 Task: For heading Arial with bold.  font size for heading22,  'Change the font style of data to'Arial Narrow.  and font size to 14,  Change the alignment of both headline & data to Align middle.  In the sheet  Expense Tracker
Action: Mouse moved to (136, 111)
Screenshot: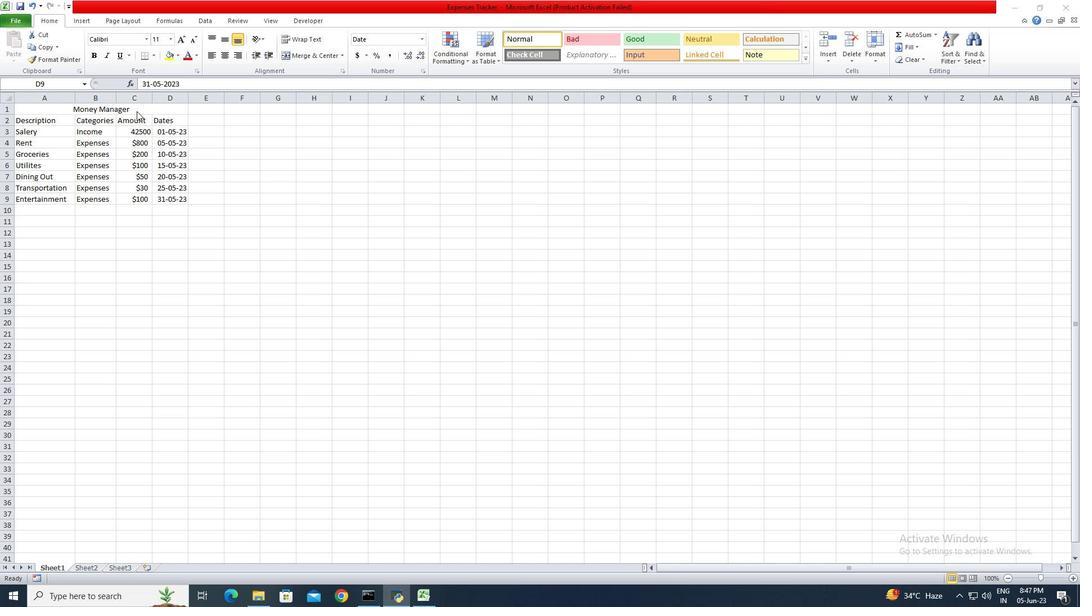 
Action: Mouse pressed left at (136, 111)
Screenshot: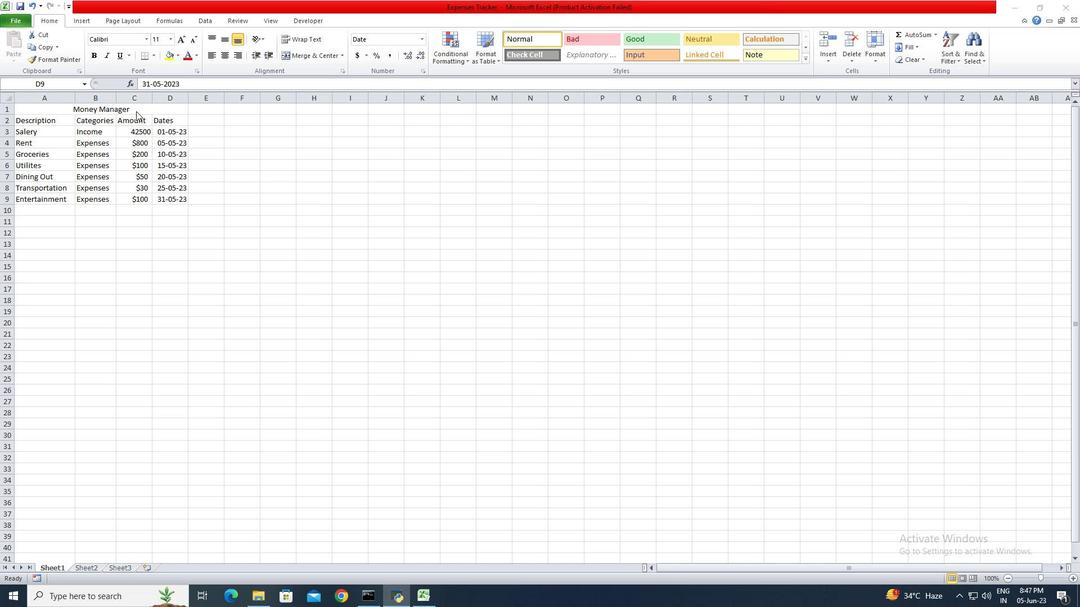 
Action: Mouse moved to (136, 108)
Screenshot: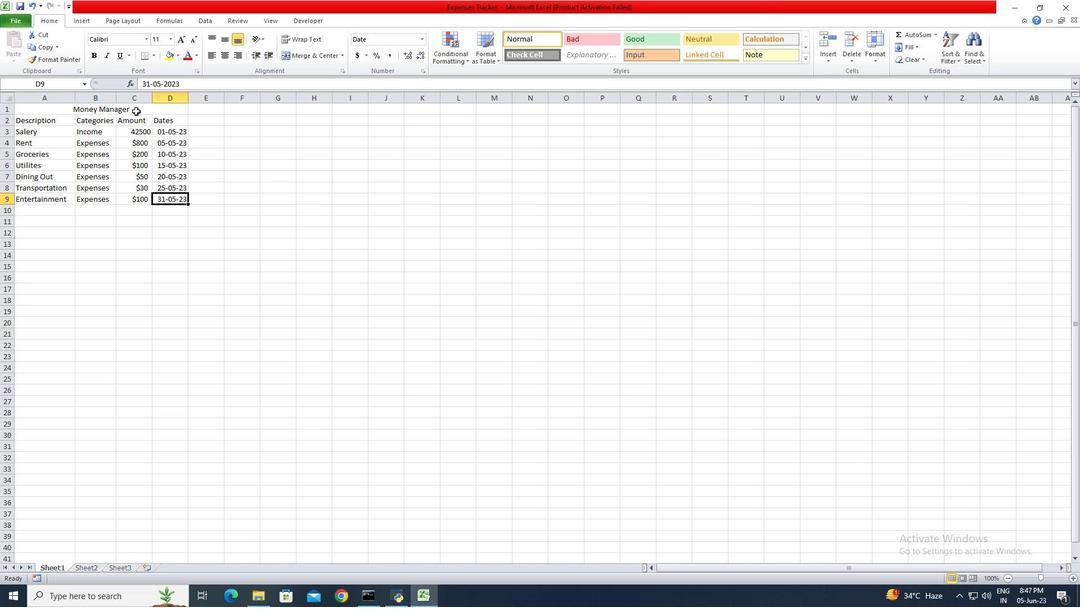 
Action: Mouse pressed left at (136, 108)
Screenshot: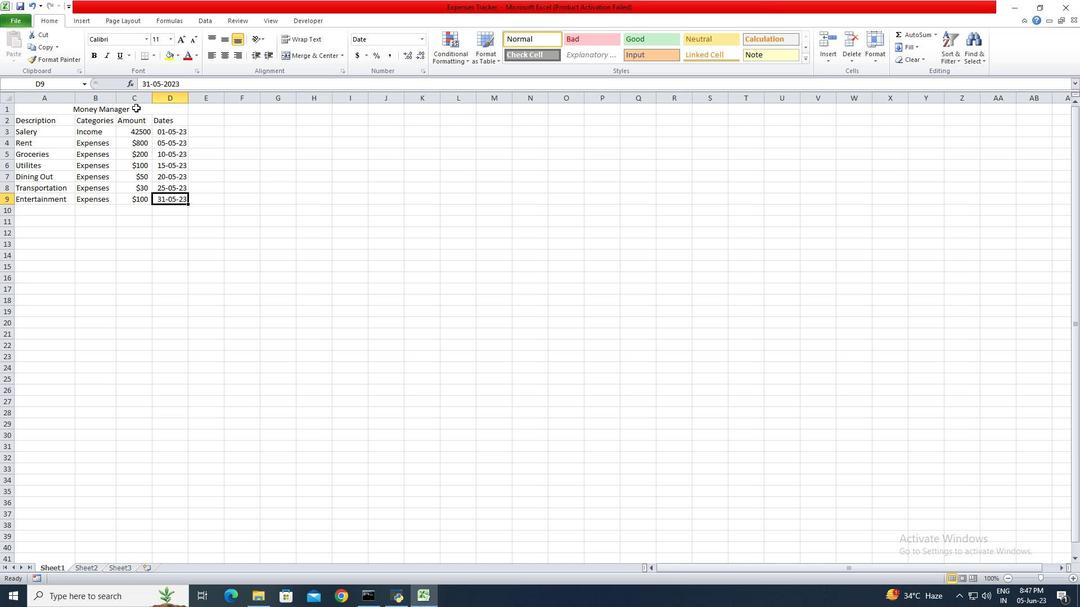 
Action: Mouse moved to (146, 41)
Screenshot: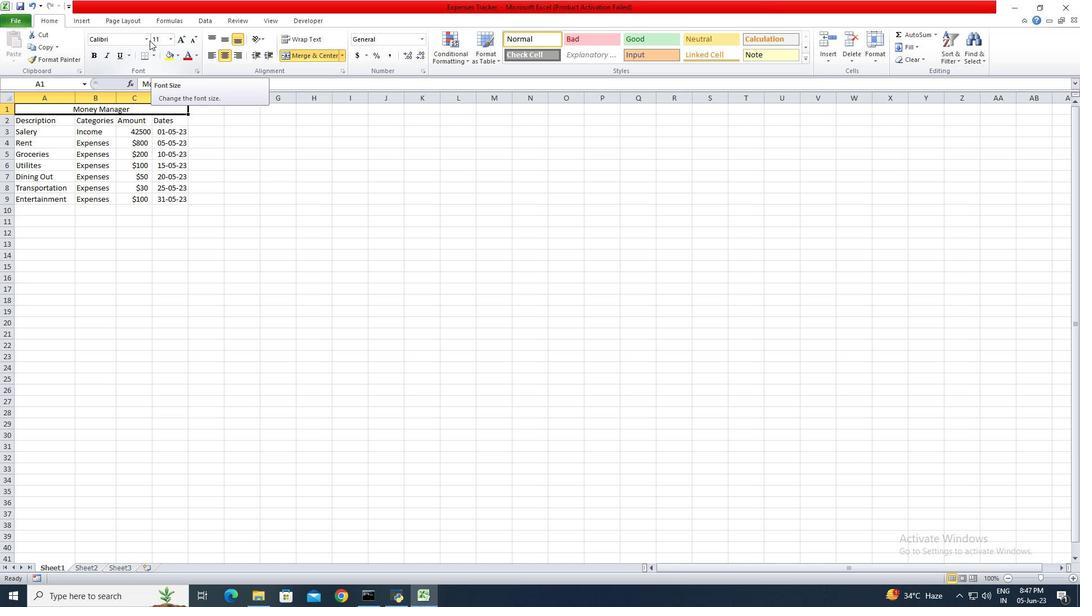 
Action: Mouse pressed left at (146, 41)
Screenshot: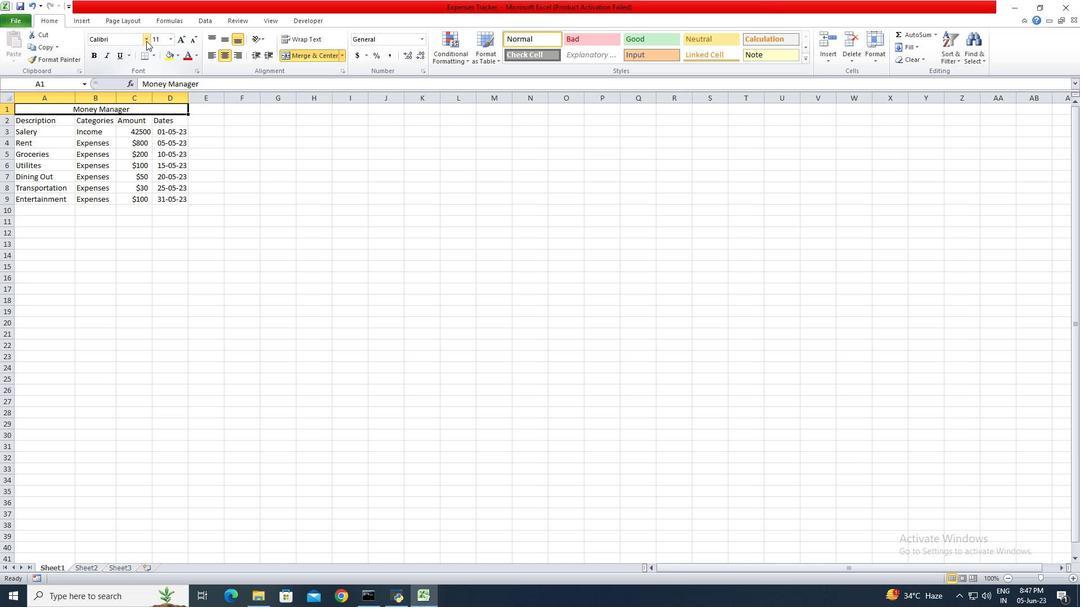 
Action: Mouse moved to (129, 133)
Screenshot: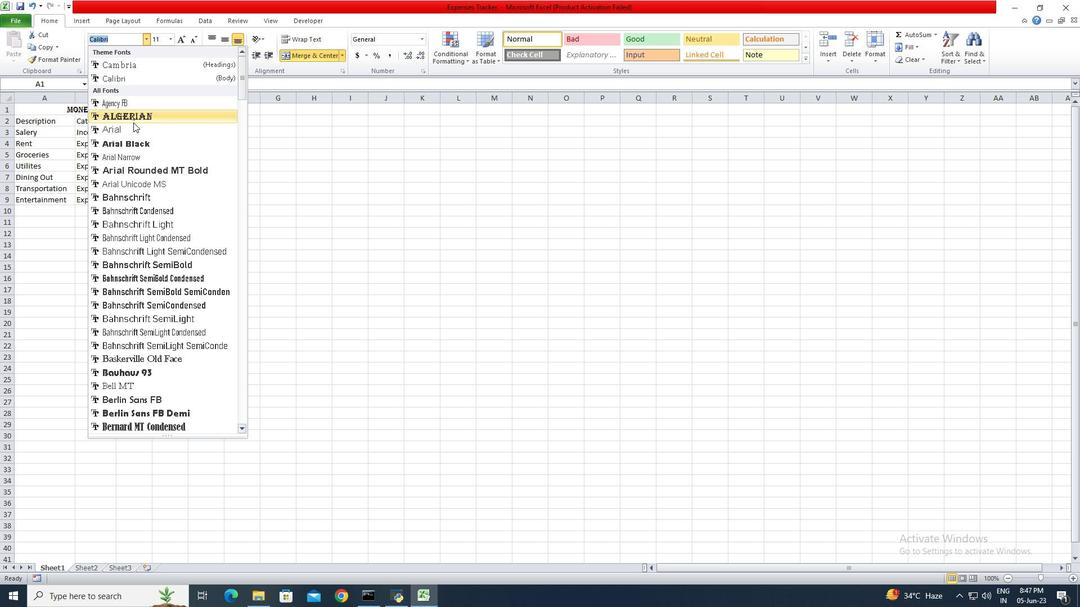
Action: Mouse pressed left at (129, 133)
Screenshot: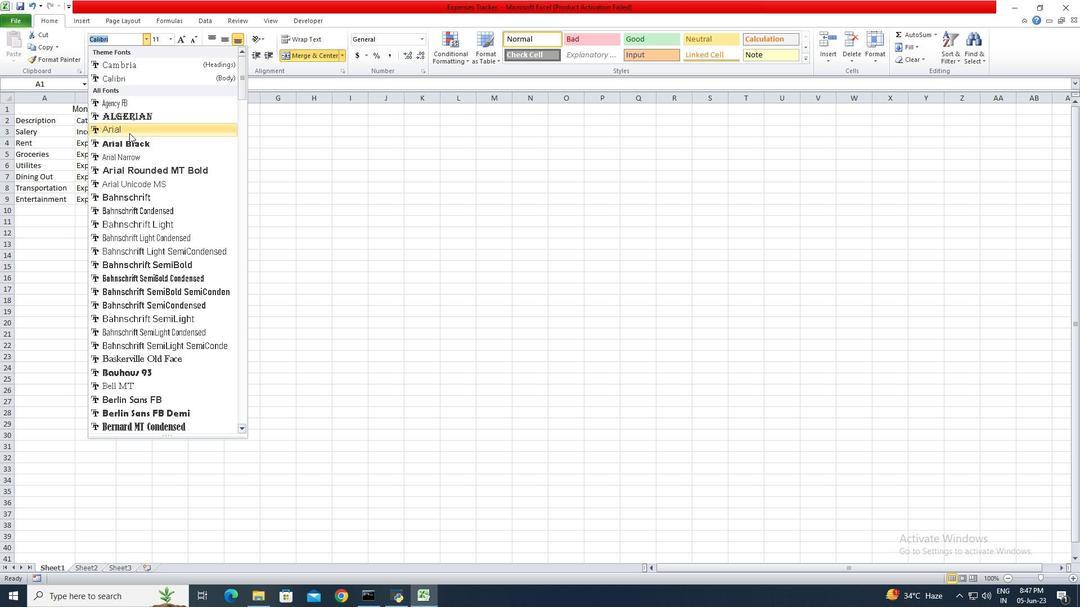 
Action: Mouse moved to (92, 54)
Screenshot: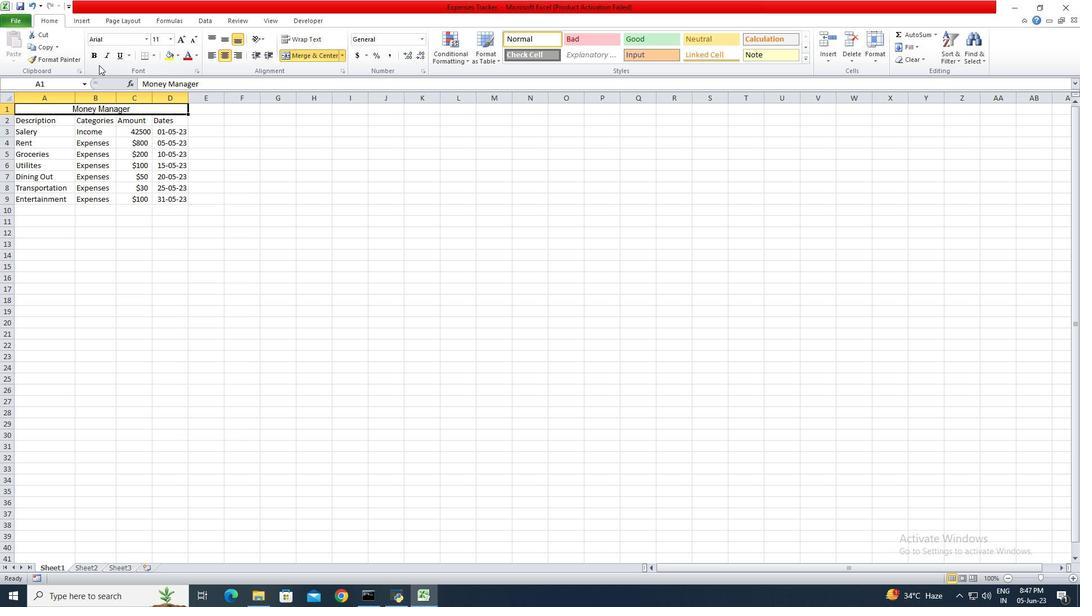 
Action: Mouse pressed left at (92, 54)
Screenshot: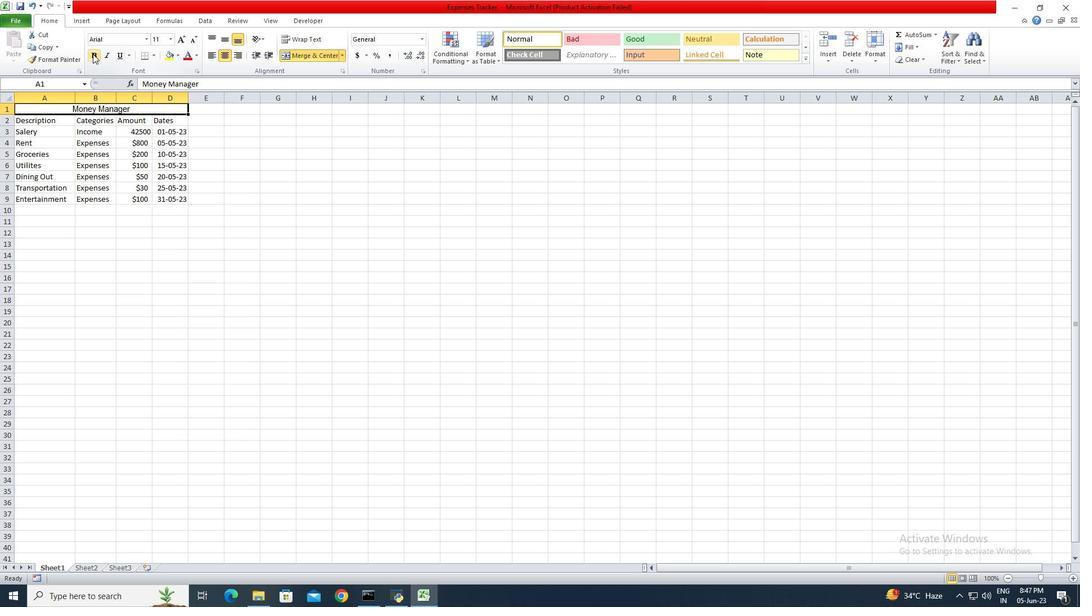 
Action: Mouse moved to (169, 41)
Screenshot: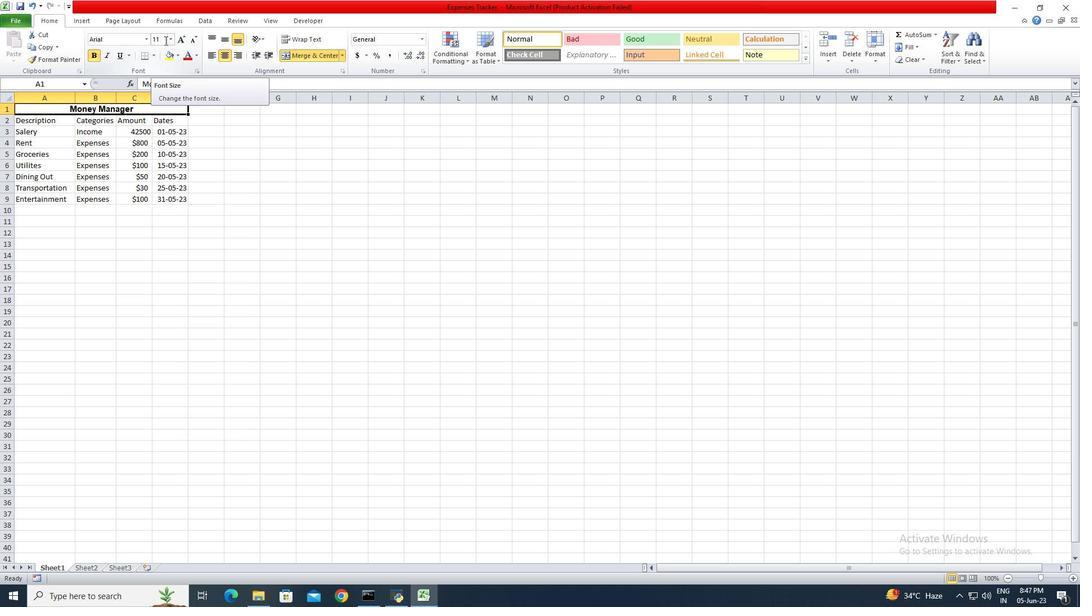
Action: Mouse pressed left at (169, 41)
Screenshot: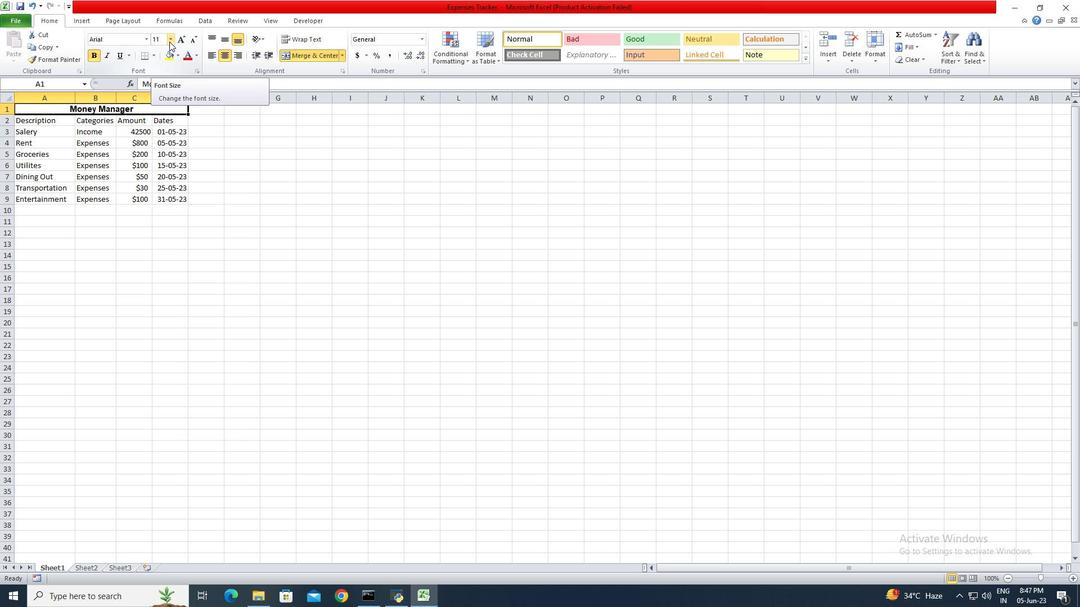 
Action: Mouse moved to (155, 135)
Screenshot: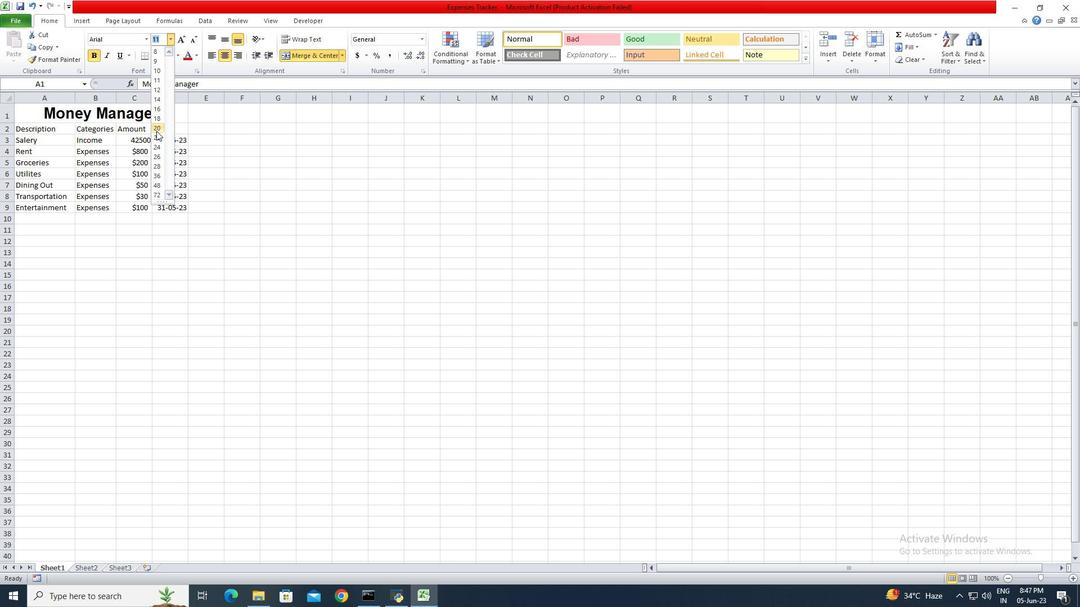 
Action: Mouse pressed left at (155, 135)
Screenshot: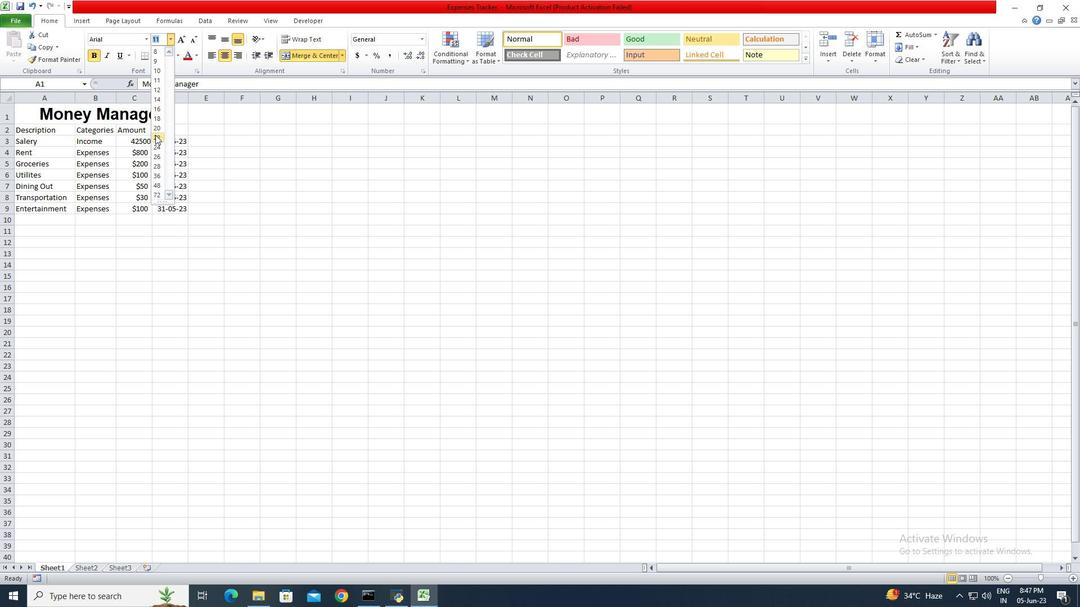 
Action: Mouse moved to (37, 127)
Screenshot: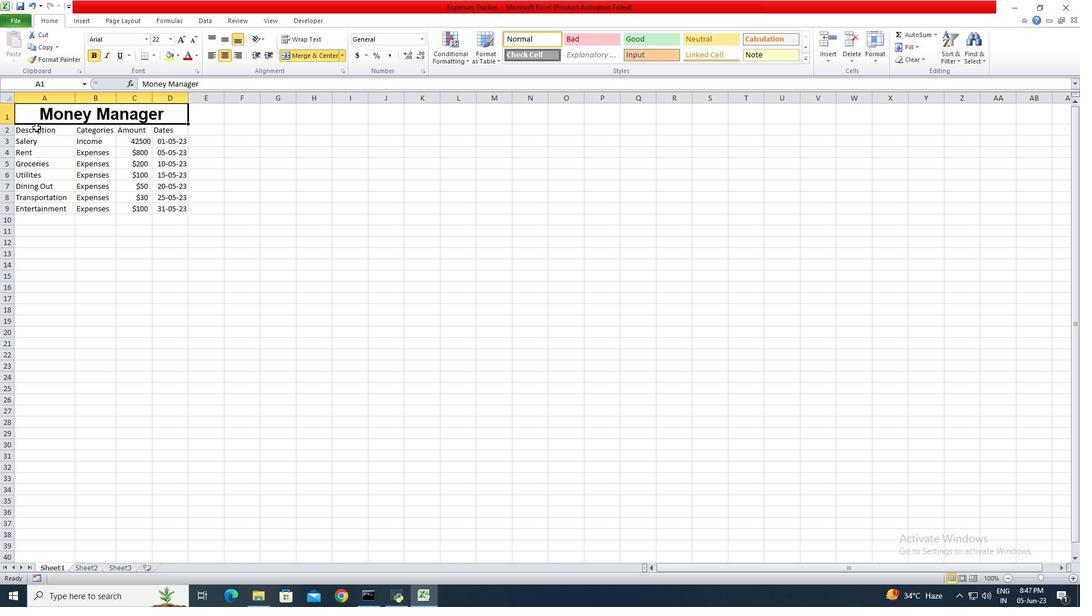 
Action: Mouse pressed left at (37, 127)
Screenshot: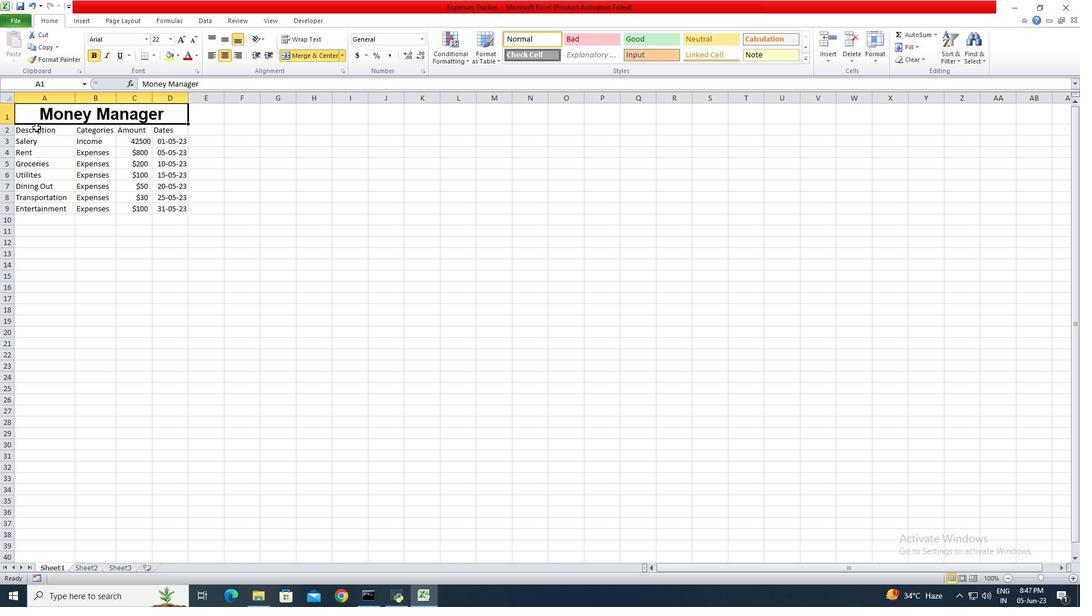 
Action: Mouse moved to (144, 36)
Screenshot: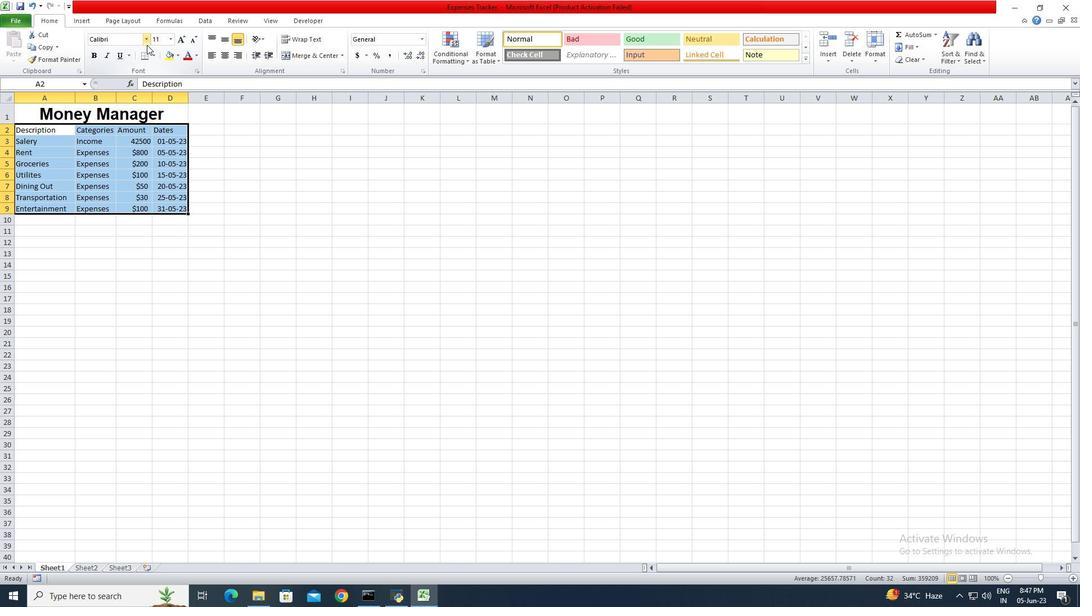 
Action: Mouse pressed left at (144, 36)
Screenshot: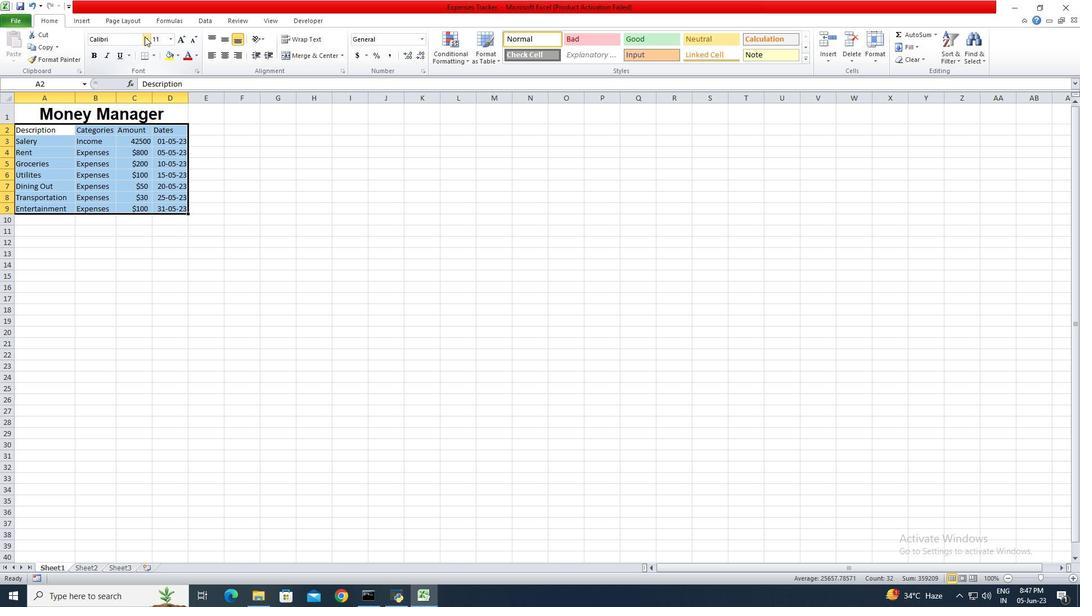
Action: Mouse moved to (152, 159)
Screenshot: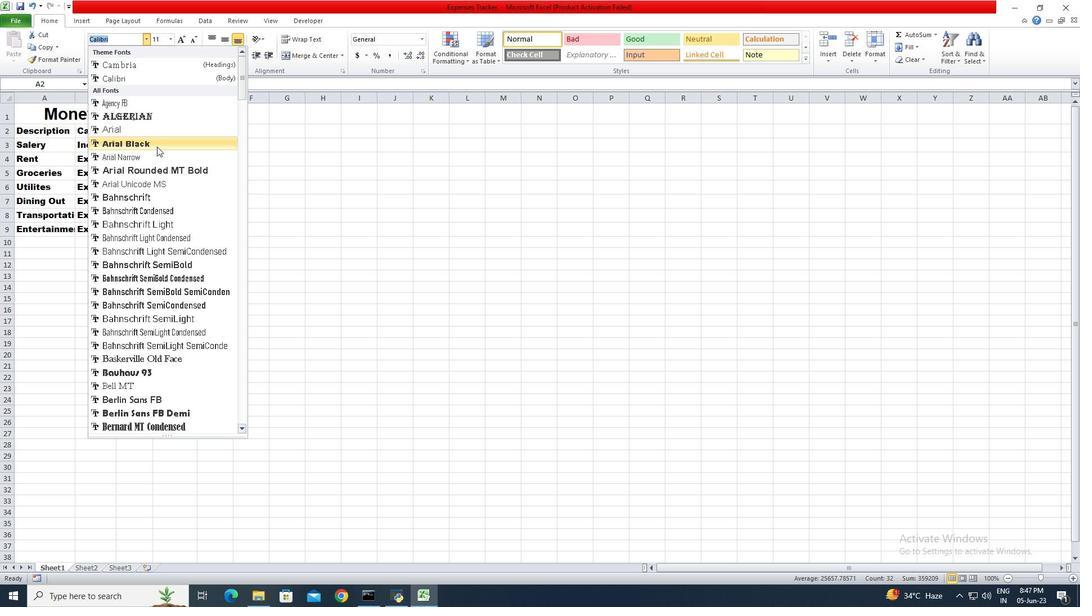 
Action: Mouse pressed left at (152, 159)
Screenshot: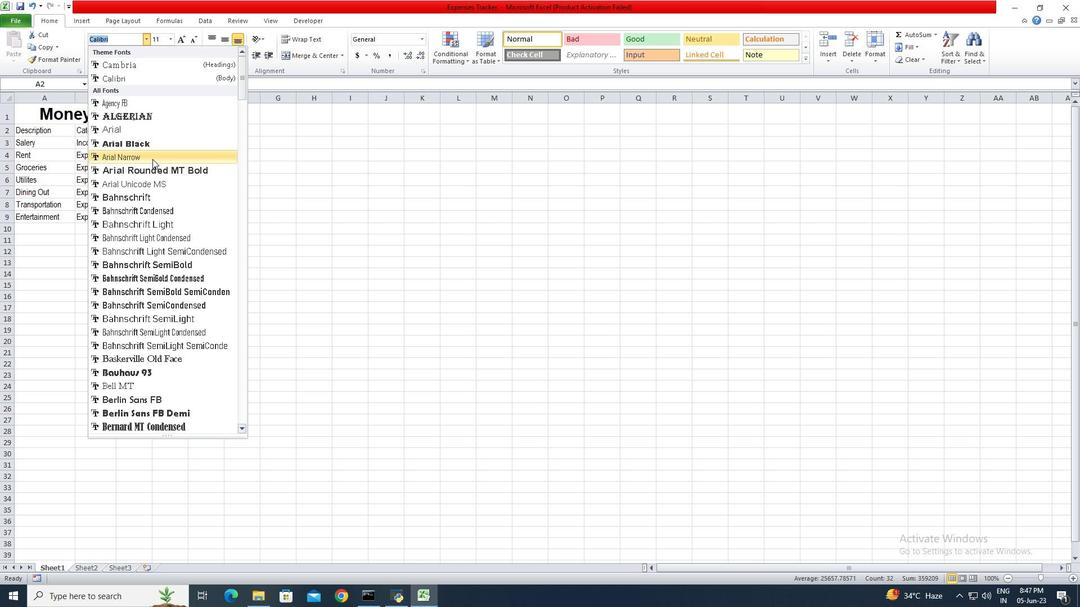 
Action: Mouse moved to (172, 38)
Screenshot: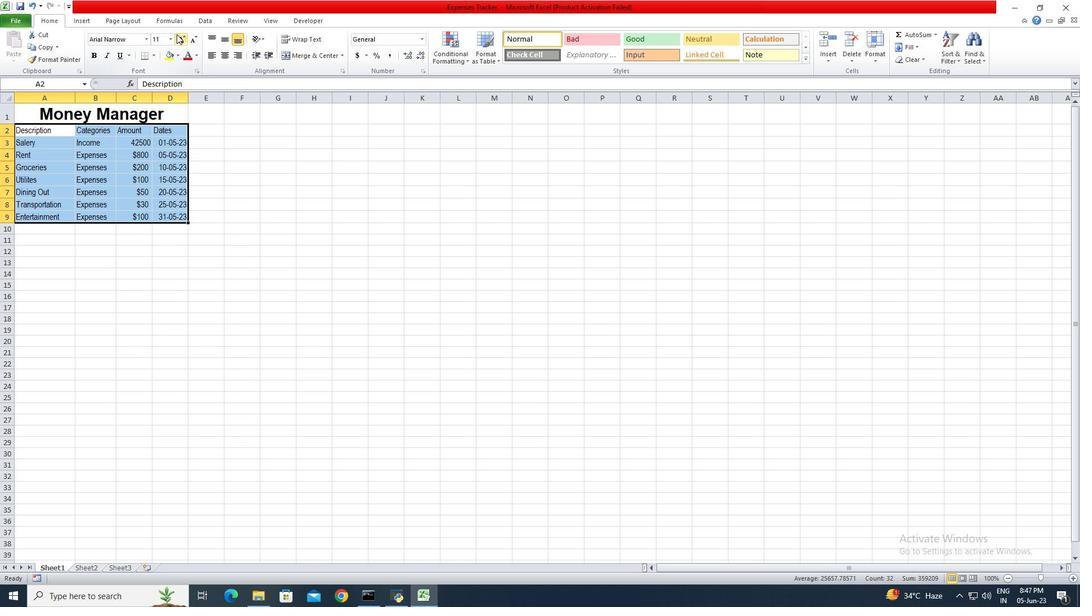 
Action: Mouse pressed left at (172, 38)
Screenshot: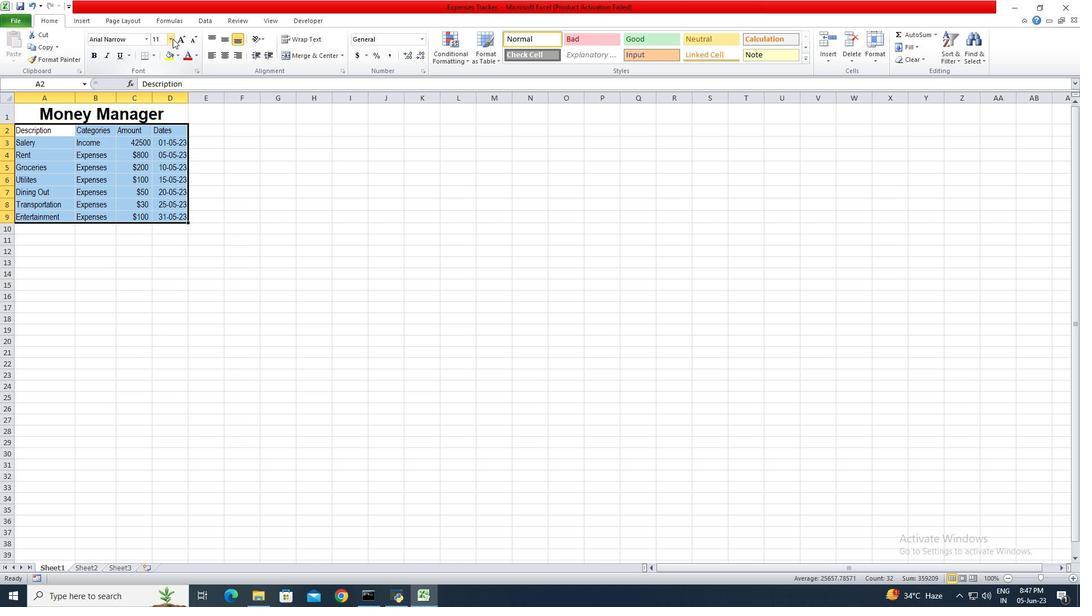 
Action: Mouse moved to (160, 101)
Screenshot: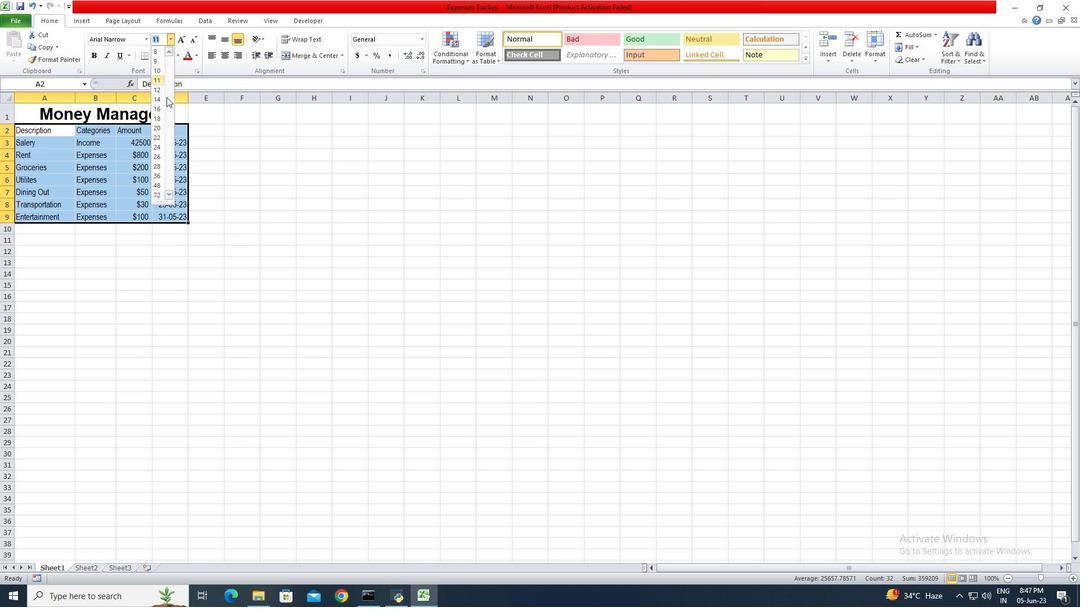 
Action: Mouse pressed left at (160, 101)
Screenshot: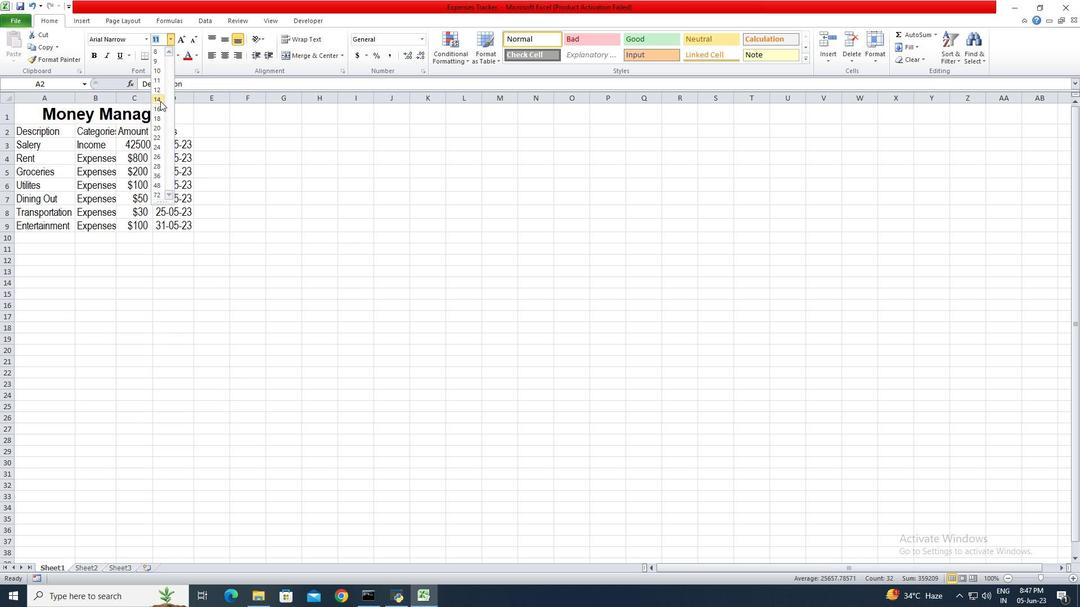 
Action: Mouse moved to (117, 97)
Screenshot: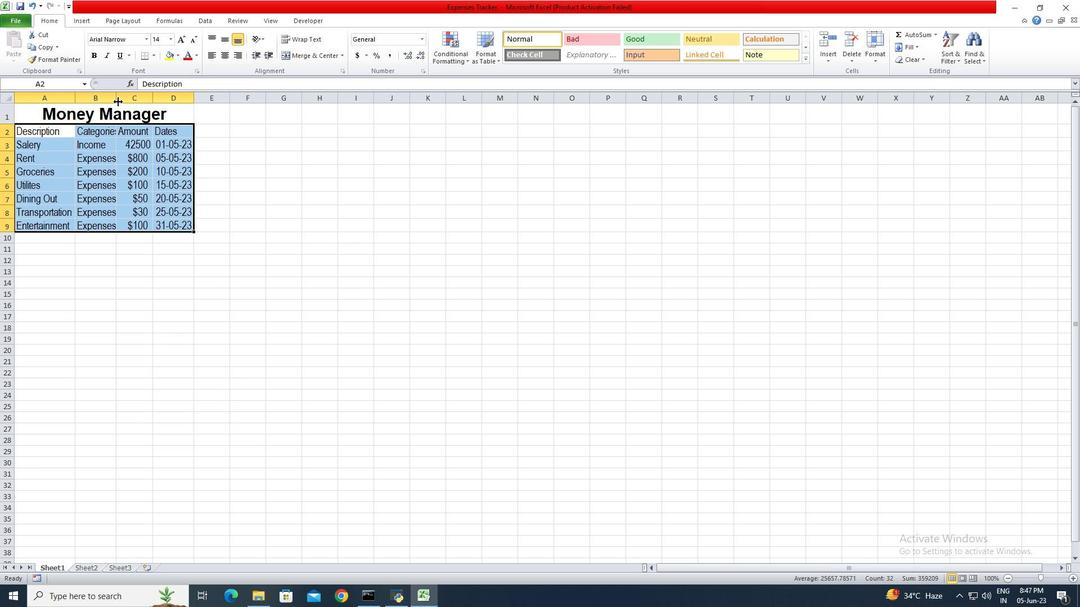 
Action: Mouse pressed left at (117, 97)
Screenshot: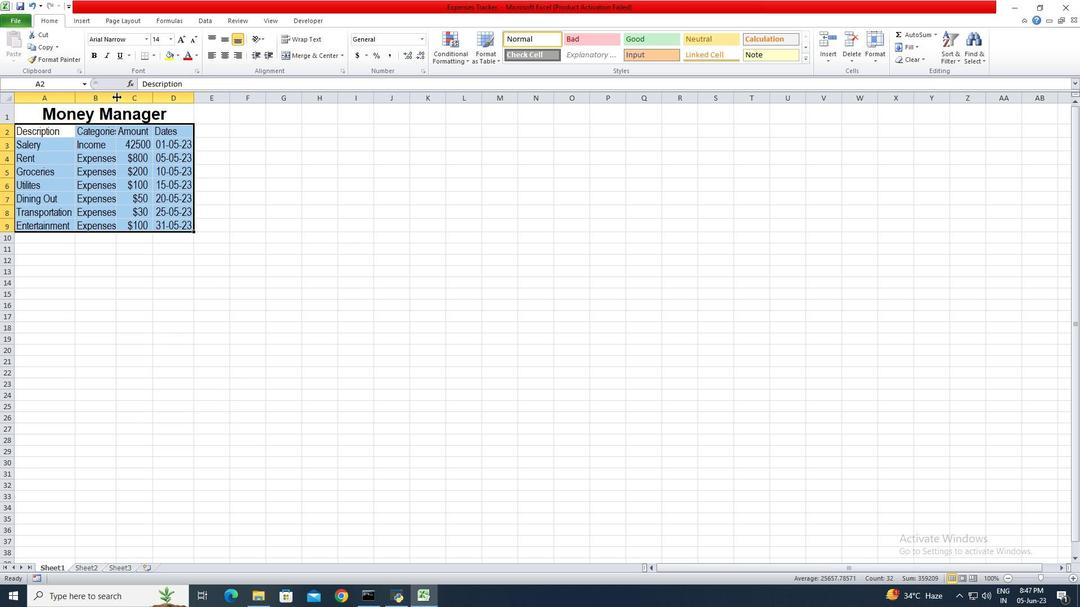 
Action: Mouse pressed left at (117, 97)
Screenshot: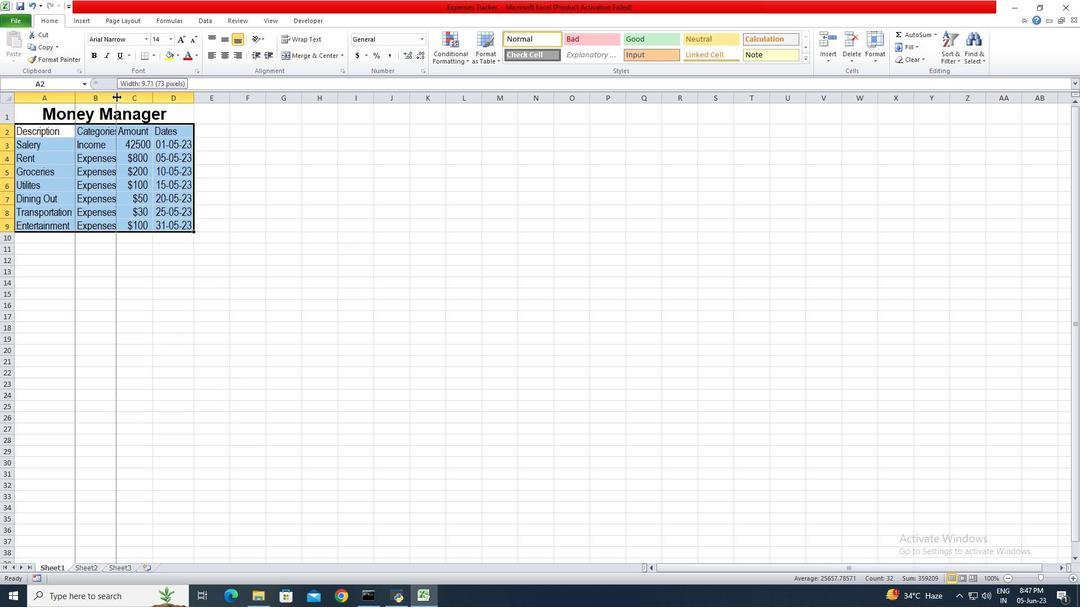 
Action: Mouse moved to (157, 101)
Screenshot: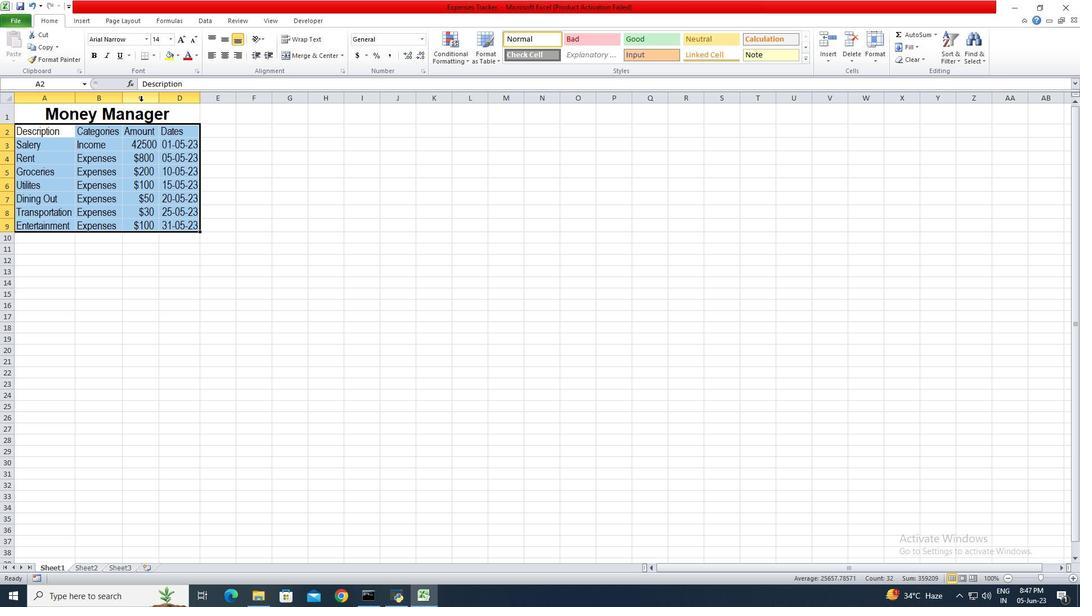 
Action: Mouse pressed left at (157, 101)
Screenshot: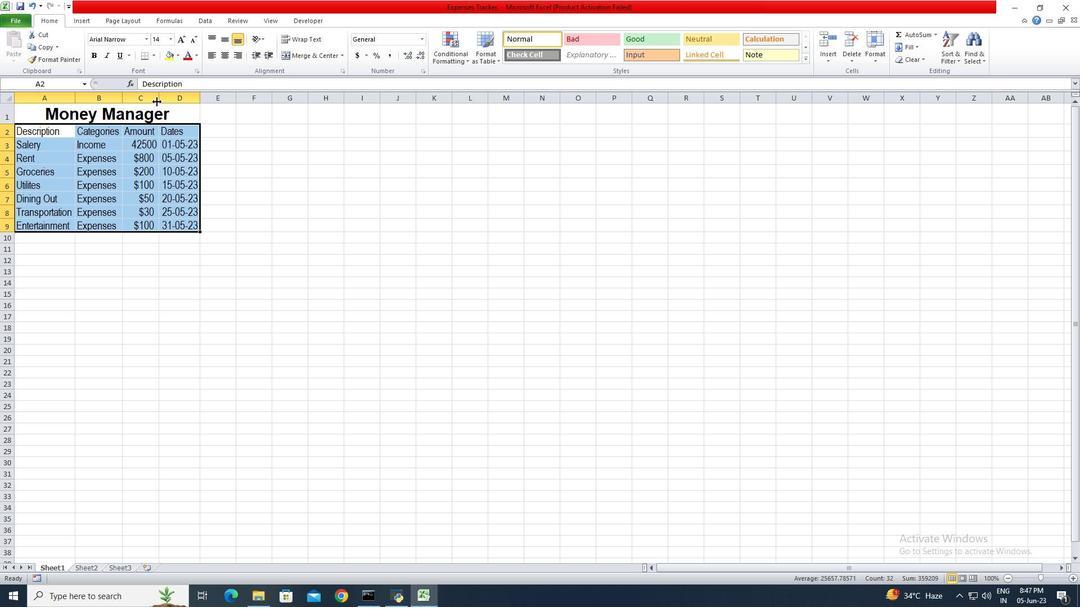 
Action: Mouse pressed left at (157, 101)
Screenshot: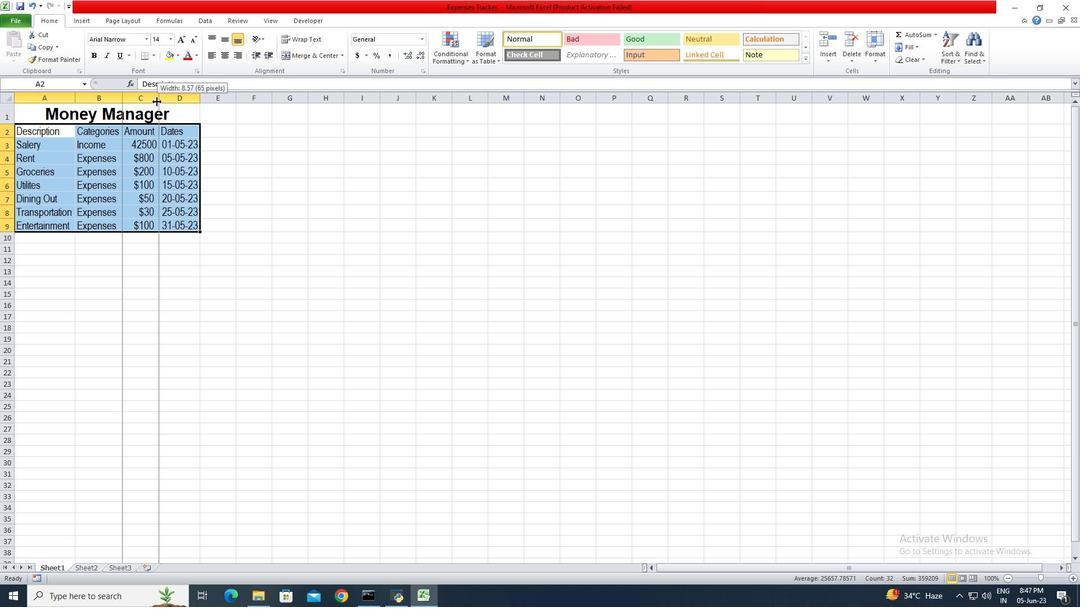 
Action: Mouse moved to (198, 99)
Screenshot: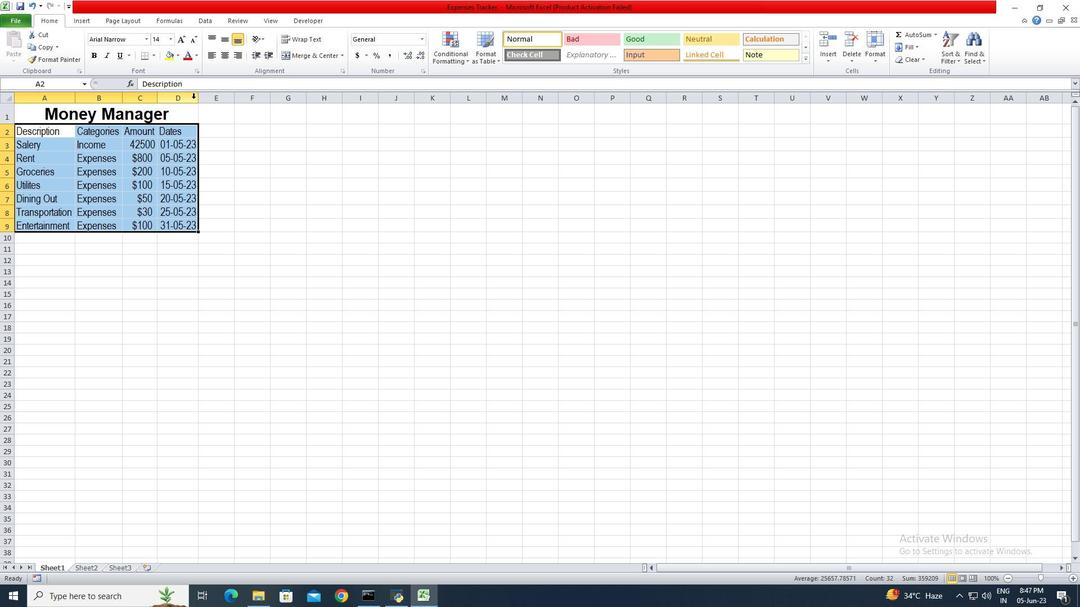 
Action: Mouse pressed left at (198, 99)
Screenshot: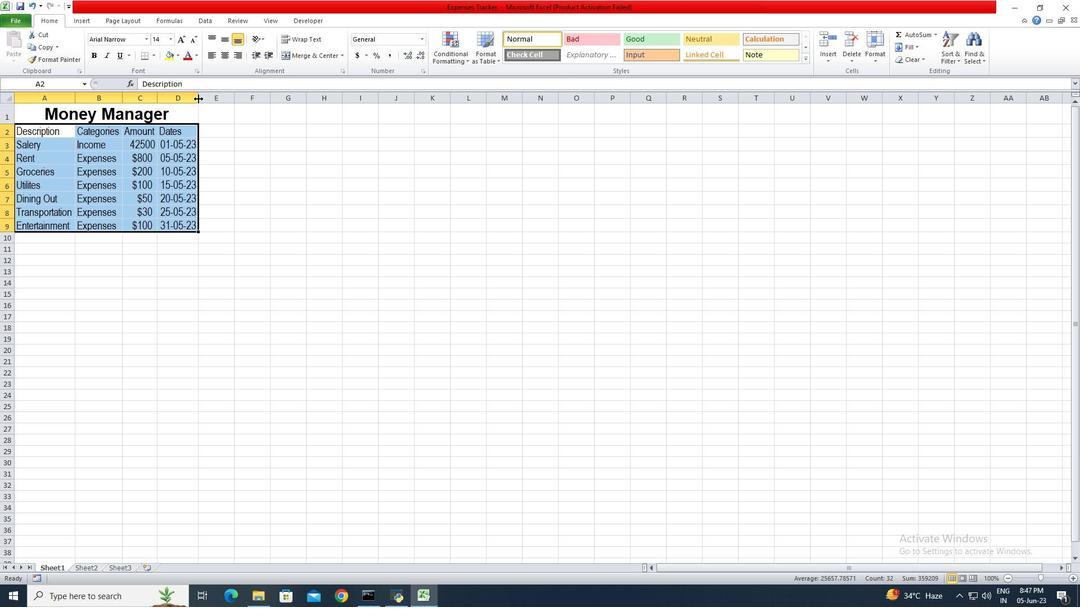 
Action: Mouse pressed left at (198, 99)
Screenshot: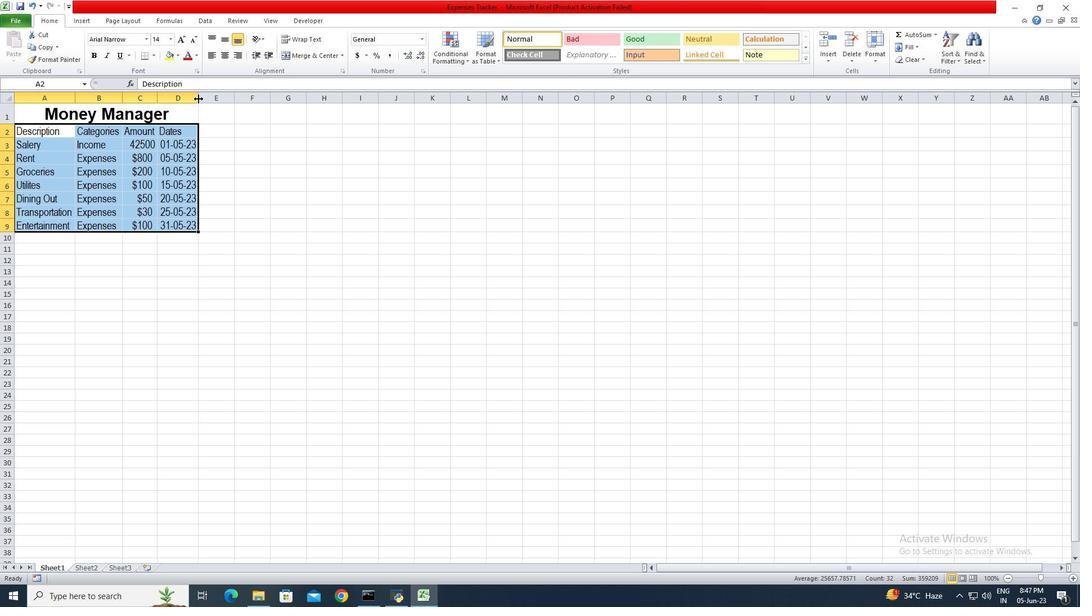 
Action: Mouse moved to (75, 101)
Screenshot: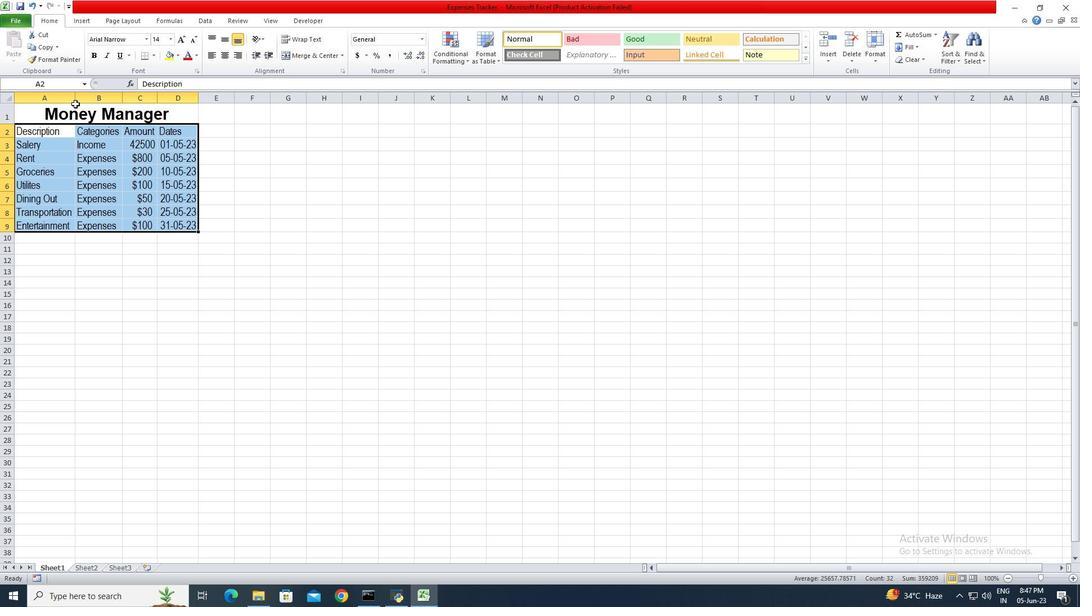 
Action: Mouse pressed left at (75, 101)
Screenshot: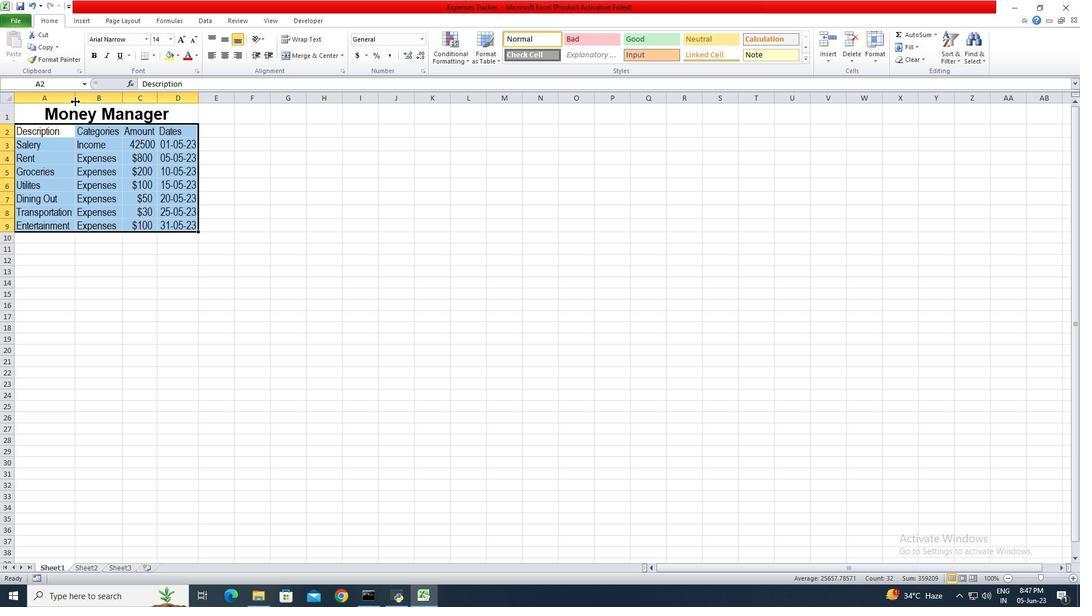 
Action: Mouse pressed left at (75, 101)
Screenshot: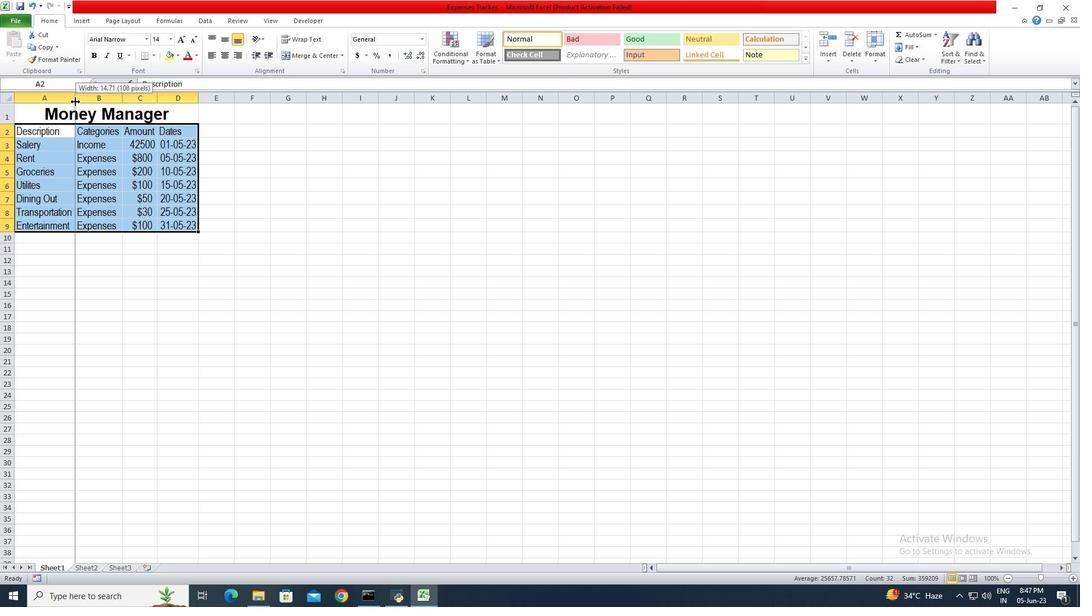 
Action: Mouse moved to (31, 112)
Screenshot: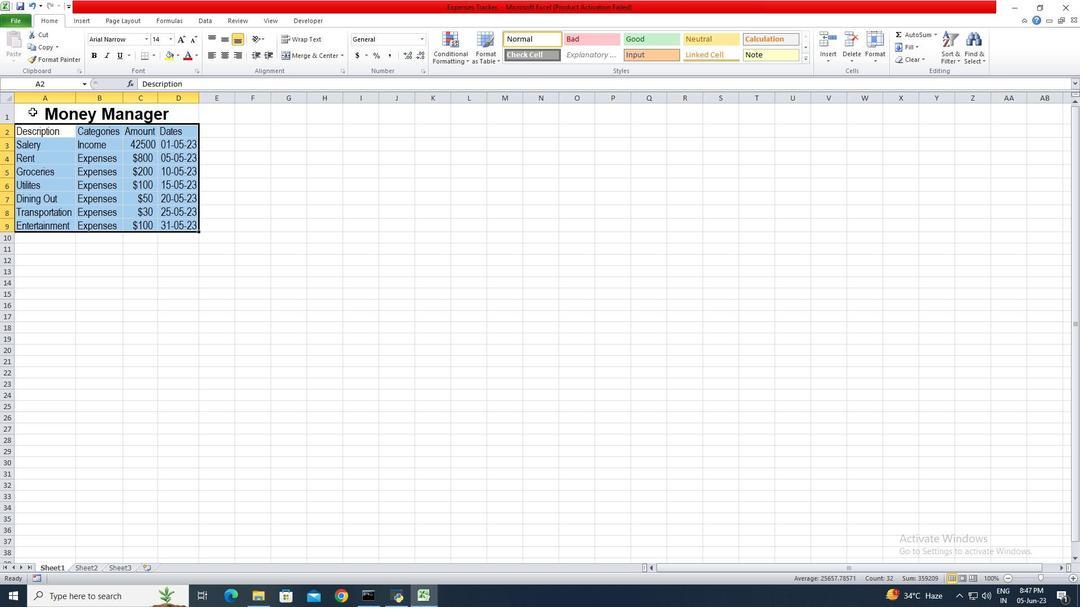 
Action: Mouse pressed left at (31, 112)
Screenshot: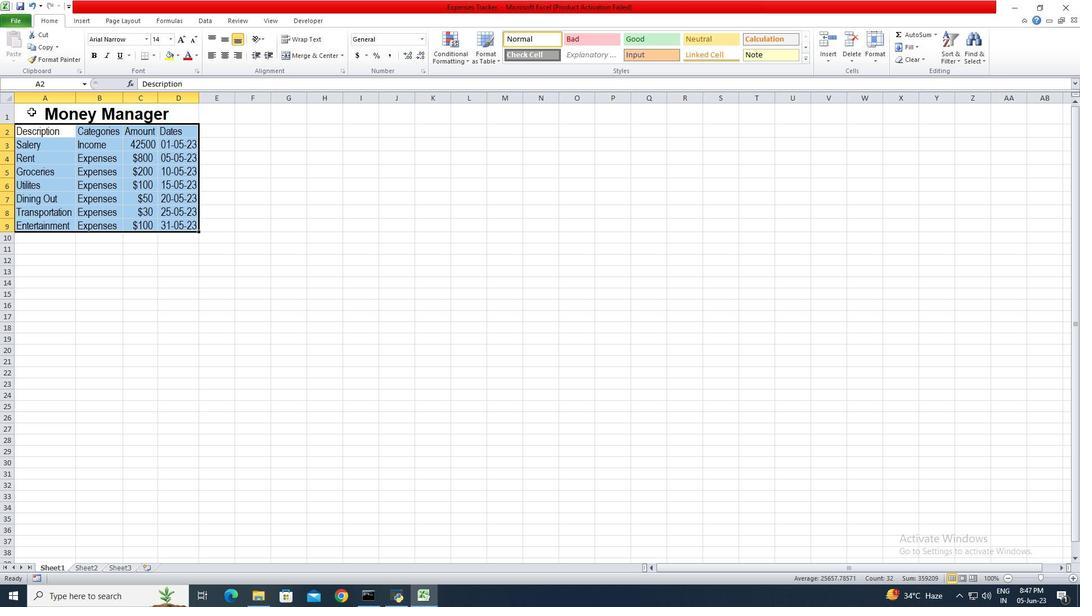 
Action: Mouse moved to (221, 39)
Screenshot: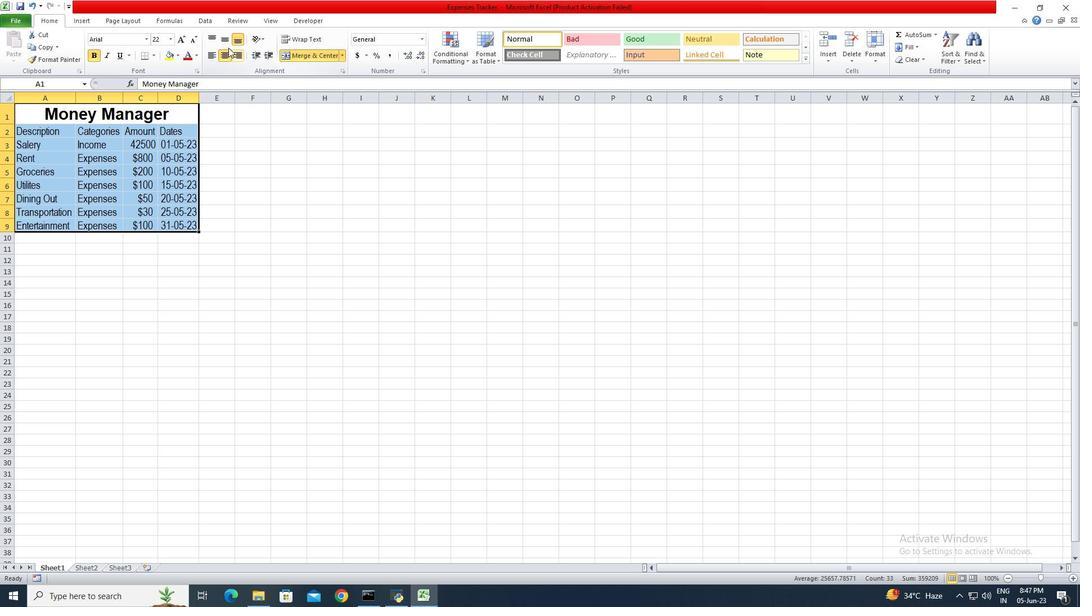 
Action: Mouse pressed left at (221, 39)
Screenshot: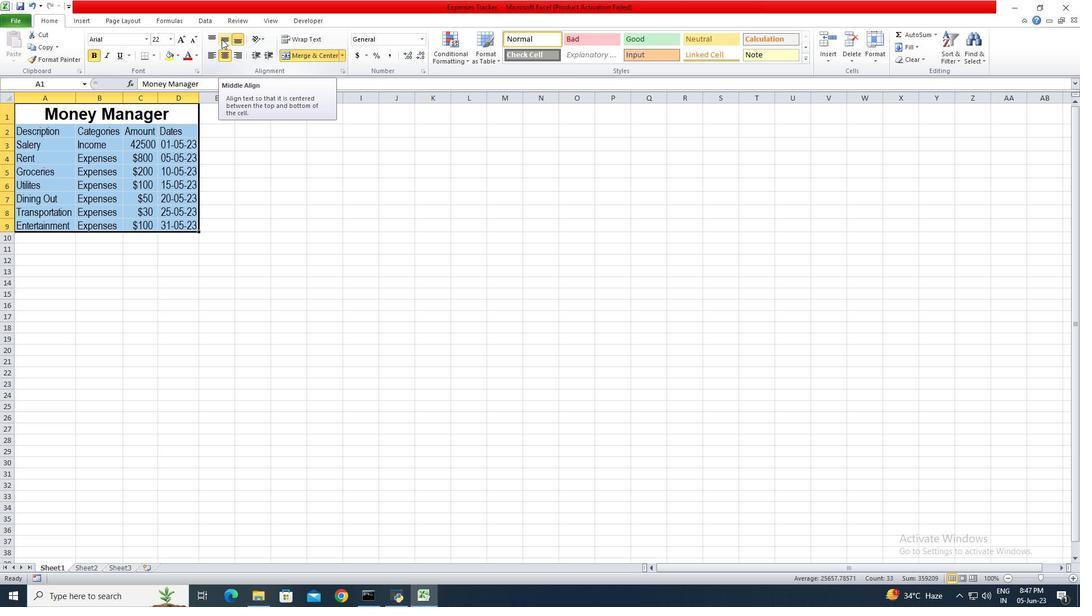 
Action: Mouse moved to (17, 20)
Screenshot: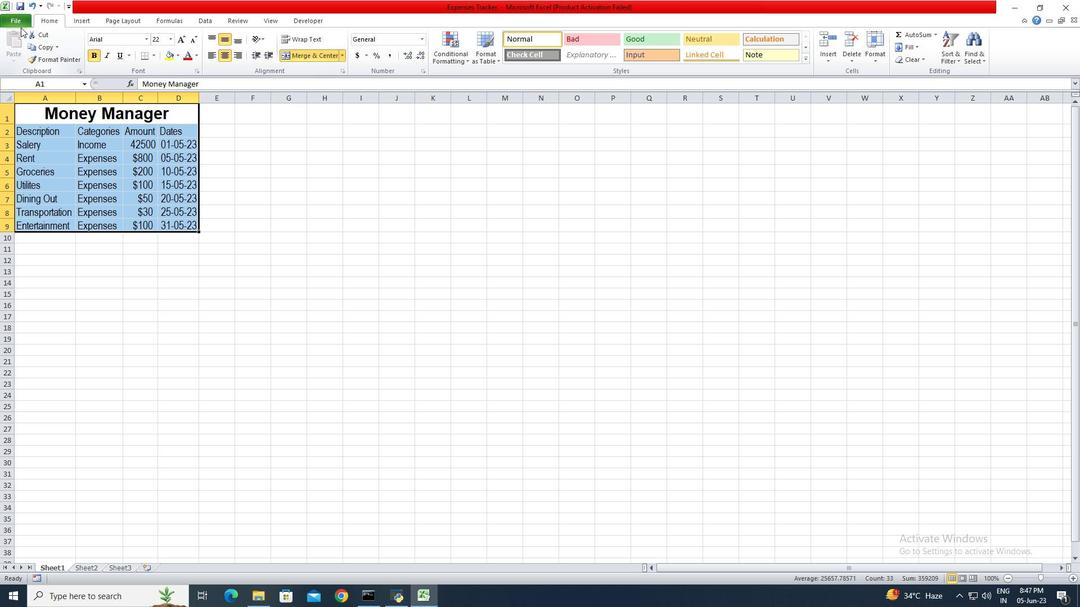 
Action: Mouse pressed left at (17, 20)
Screenshot: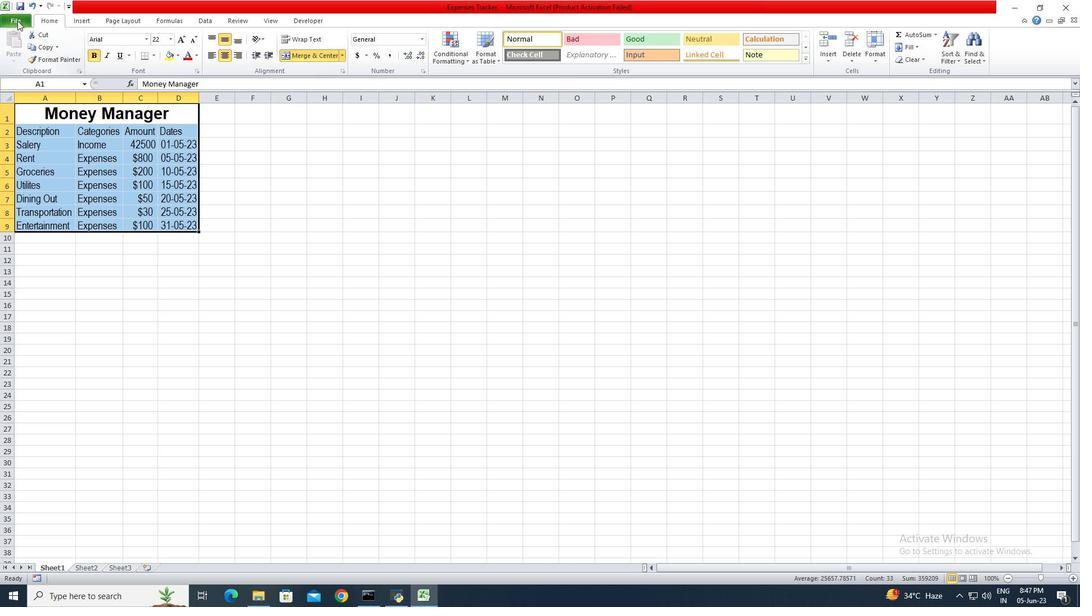 
Action: Mouse moved to (48, 43)
Screenshot: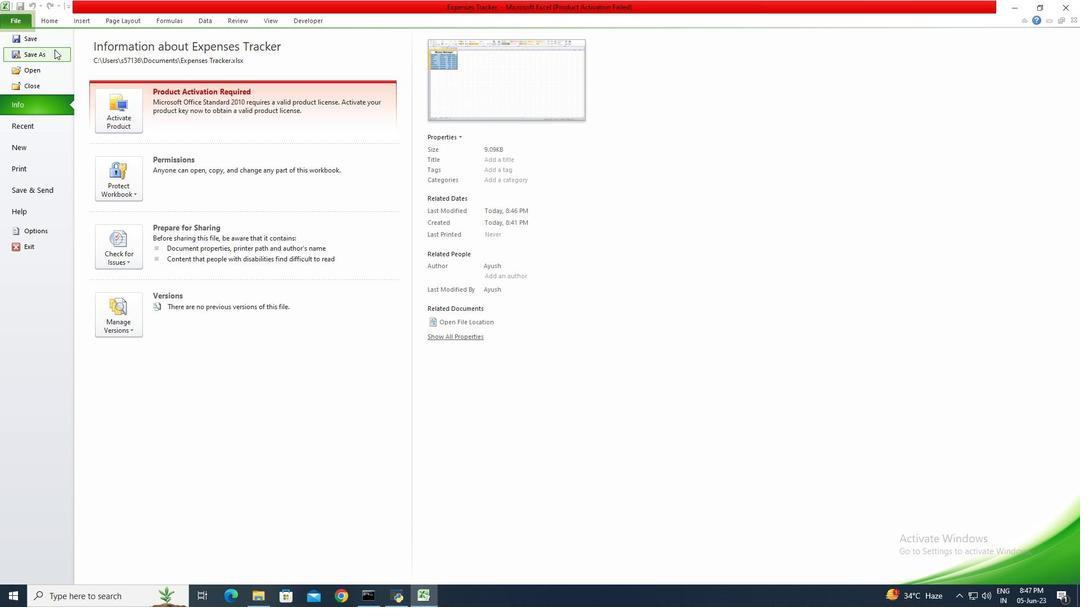 
Action: Mouse pressed left at (48, 43)
Screenshot: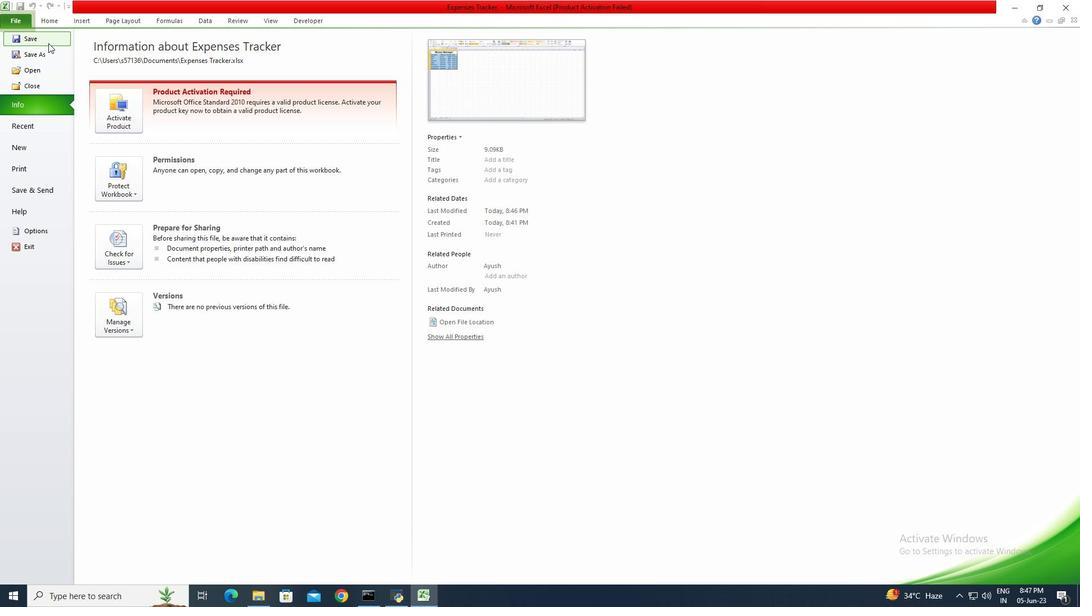 
